 Task: In mention turn off email notification.
Action: Mouse moved to (824, 70)
Screenshot: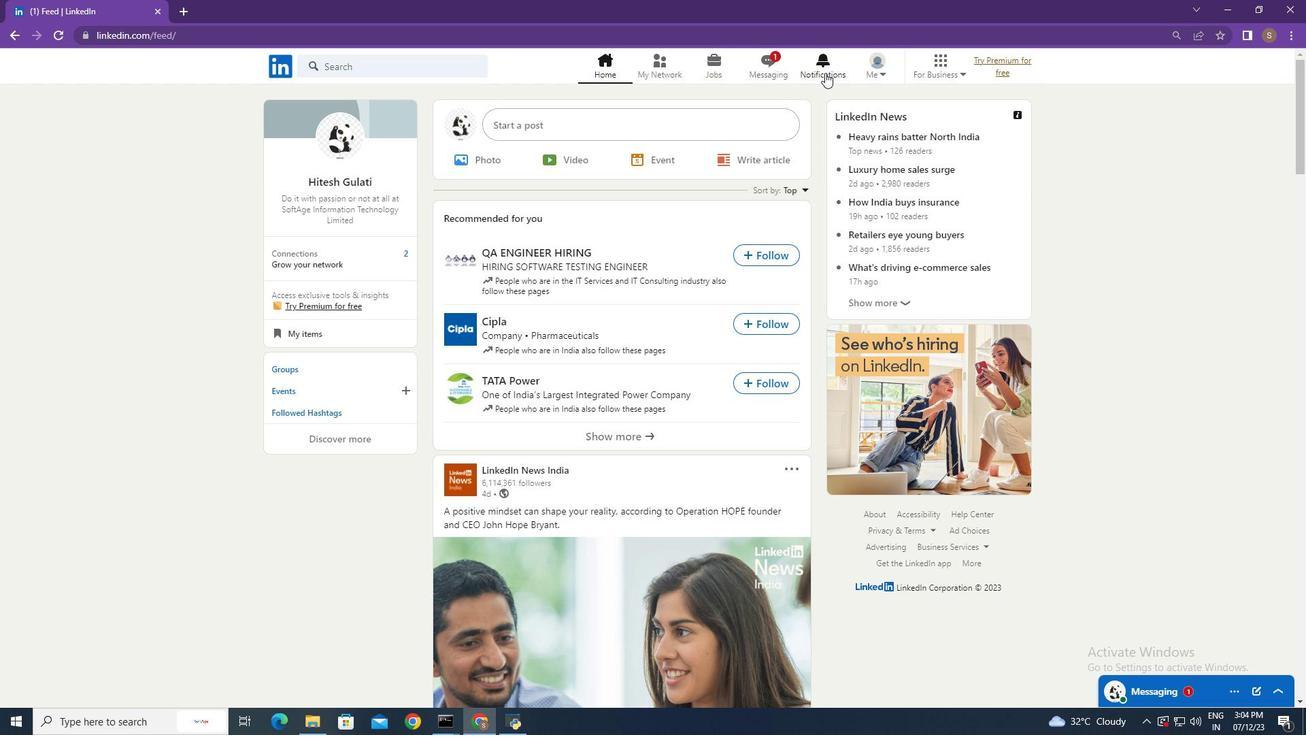 
Action: Mouse pressed left at (824, 70)
Screenshot: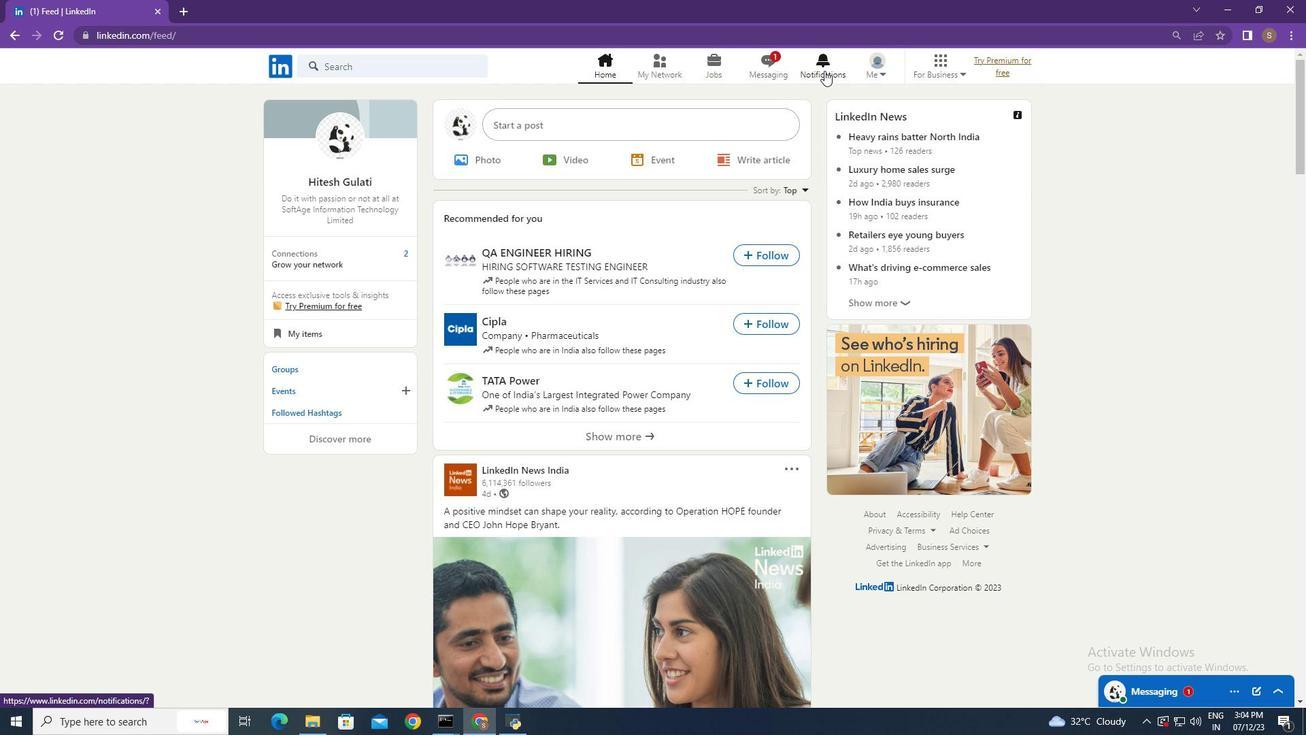 
Action: Mouse moved to (326, 155)
Screenshot: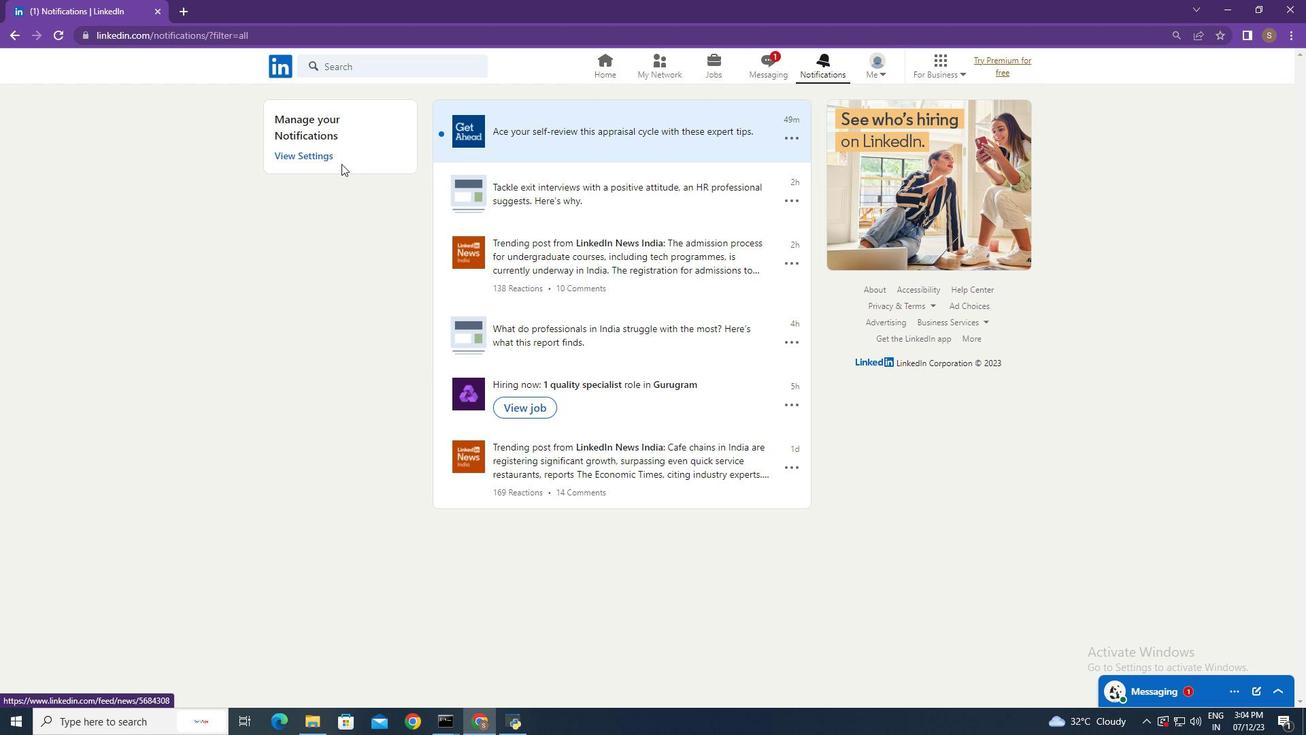 
Action: Mouse pressed left at (326, 155)
Screenshot: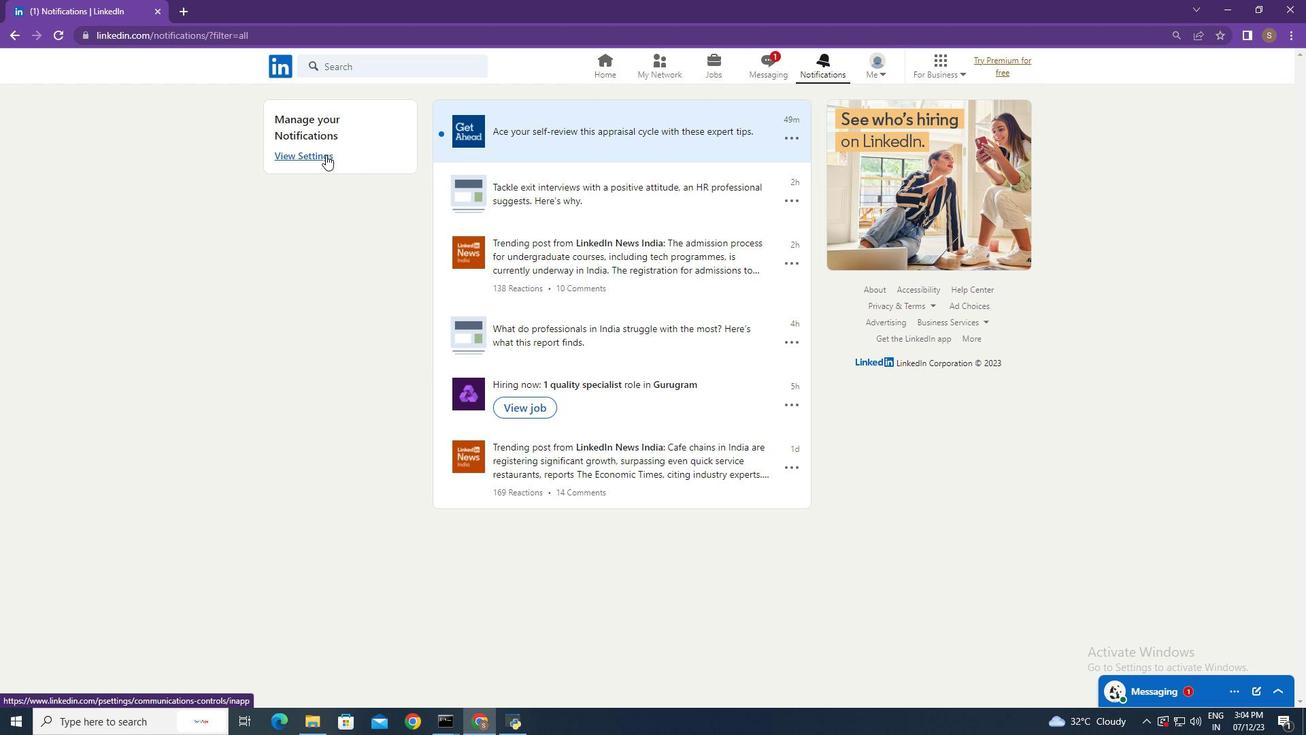 
Action: Mouse moved to (747, 315)
Screenshot: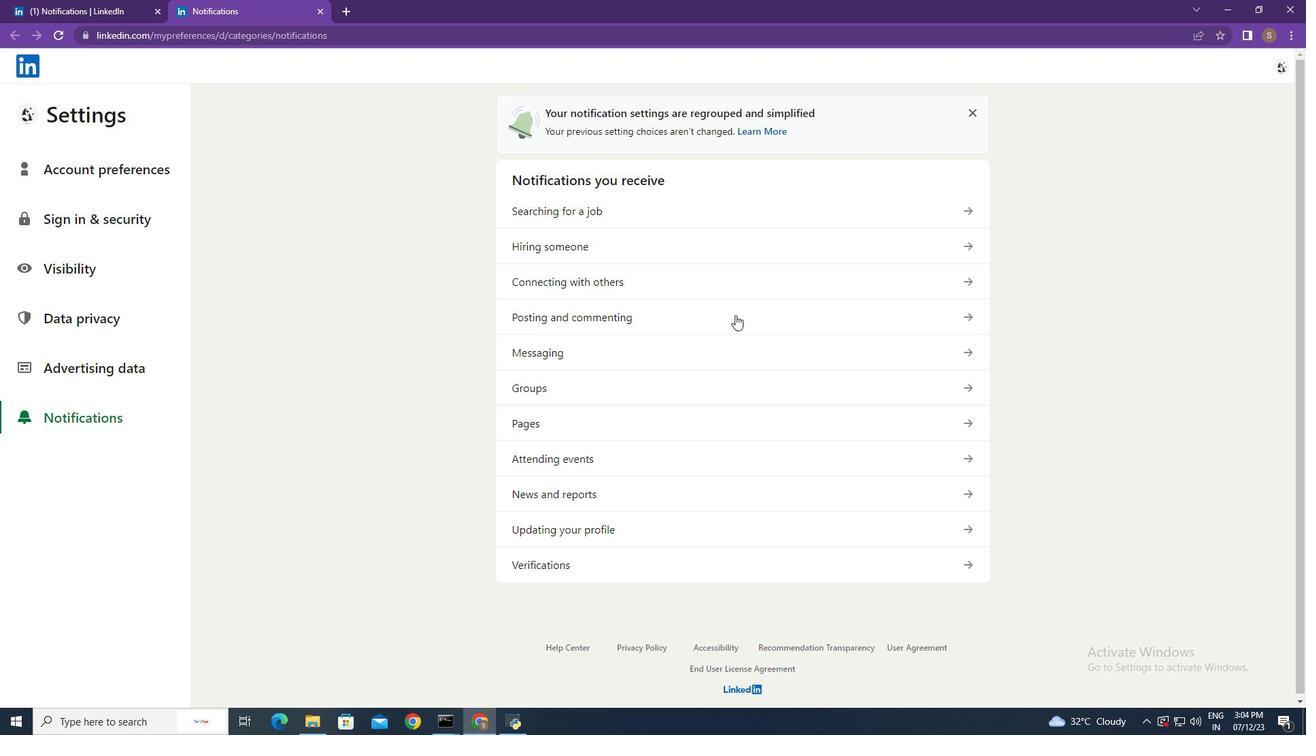 
Action: Mouse pressed left at (747, 315)
Screenshot: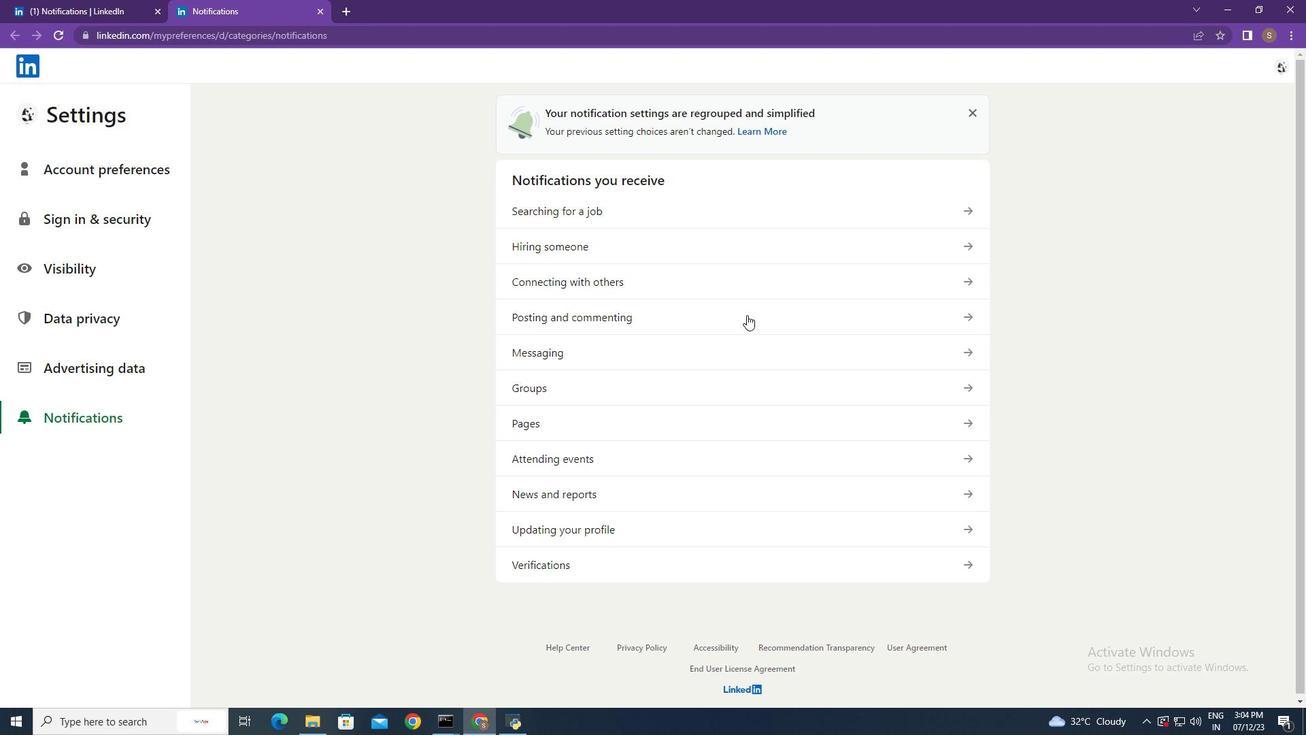 
Action: Mouse moved to (934, 300)
Screenshot: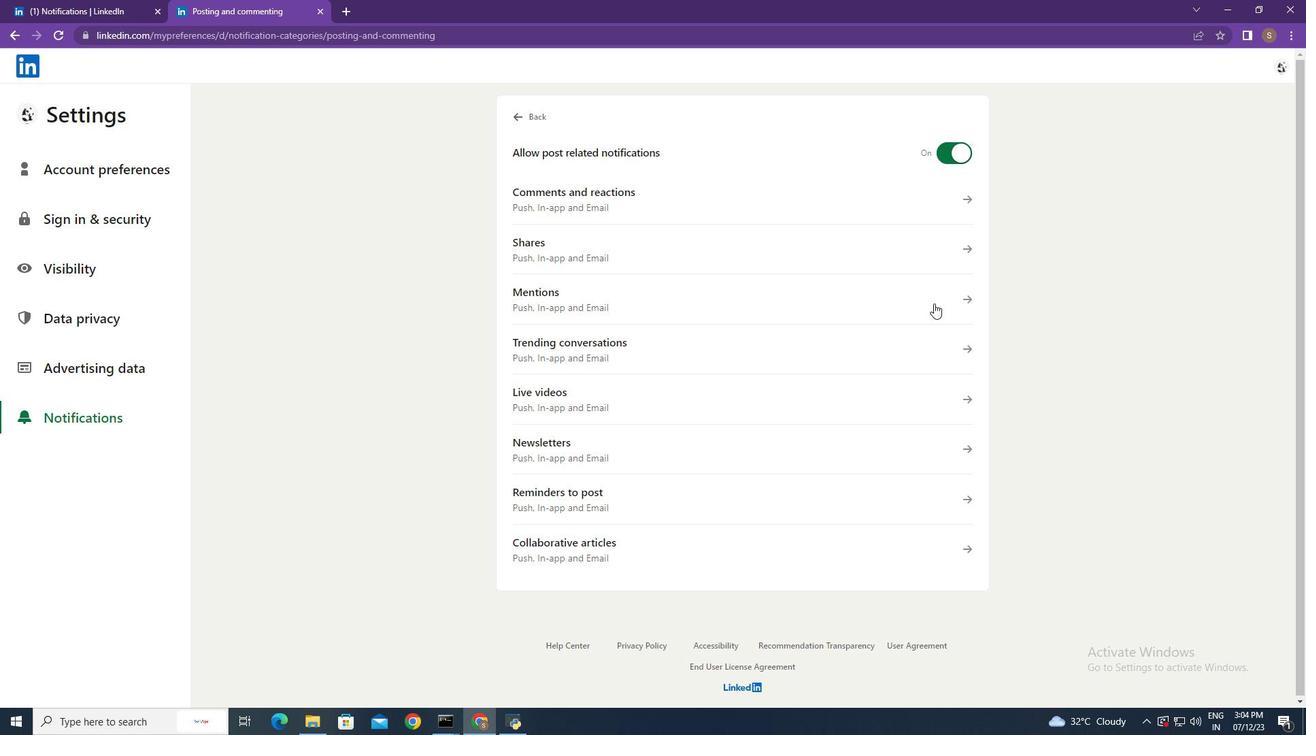 
Action: Mouse pressed left at (934, 300)
Screenshot: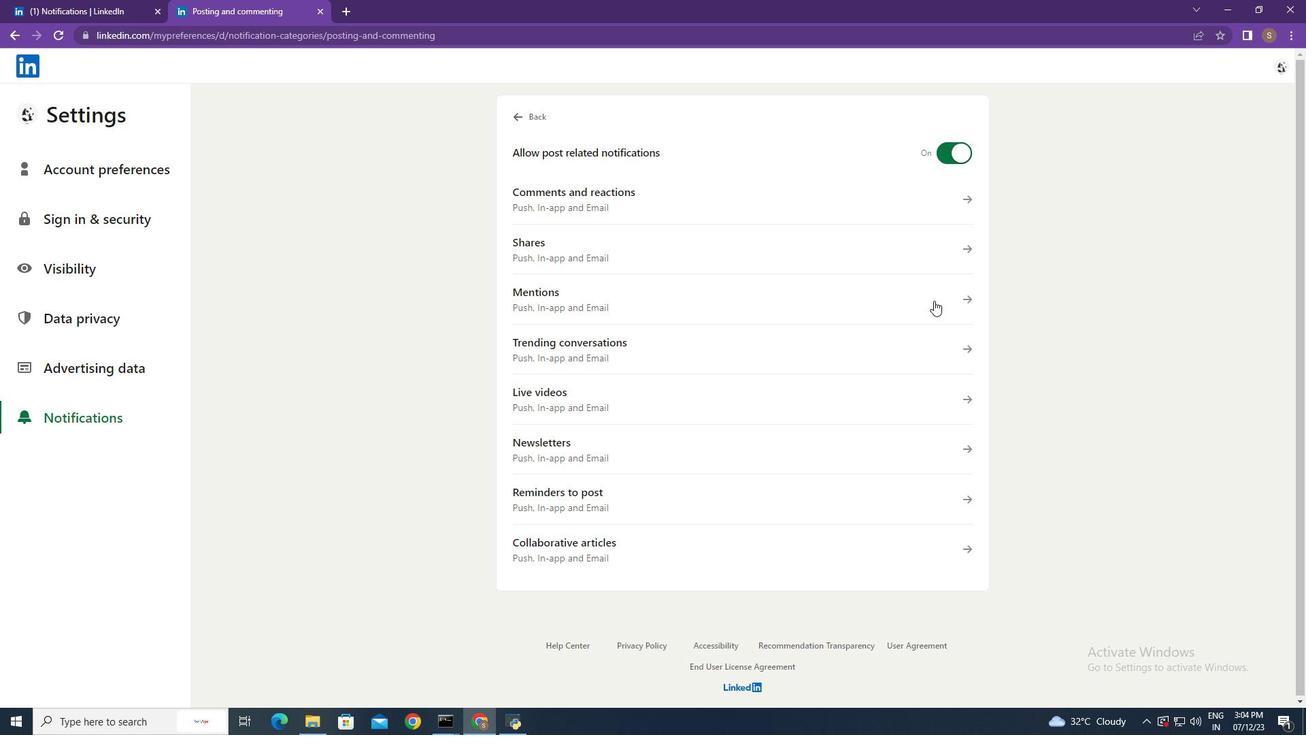 
Action: Mouse moved to (960, 349)
Screenshot: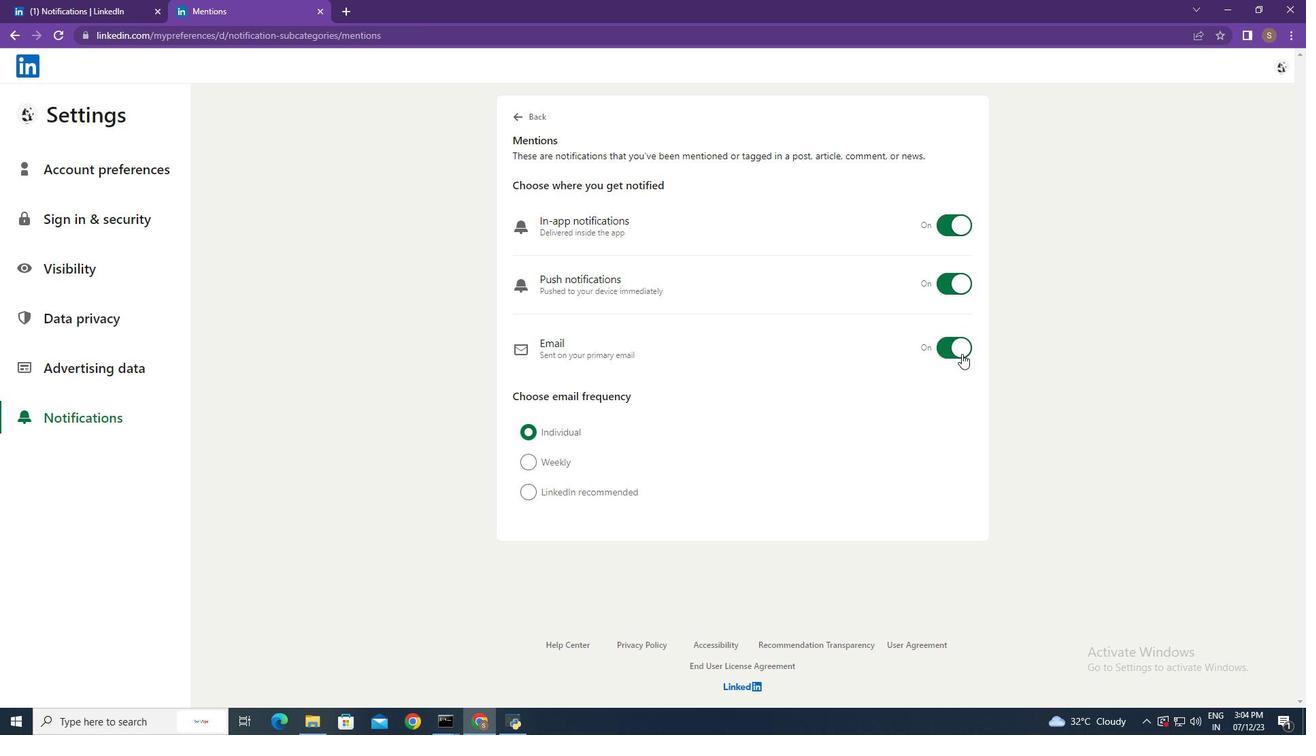 
Action: Mouse pressed left at (960, 349)
Screenshot: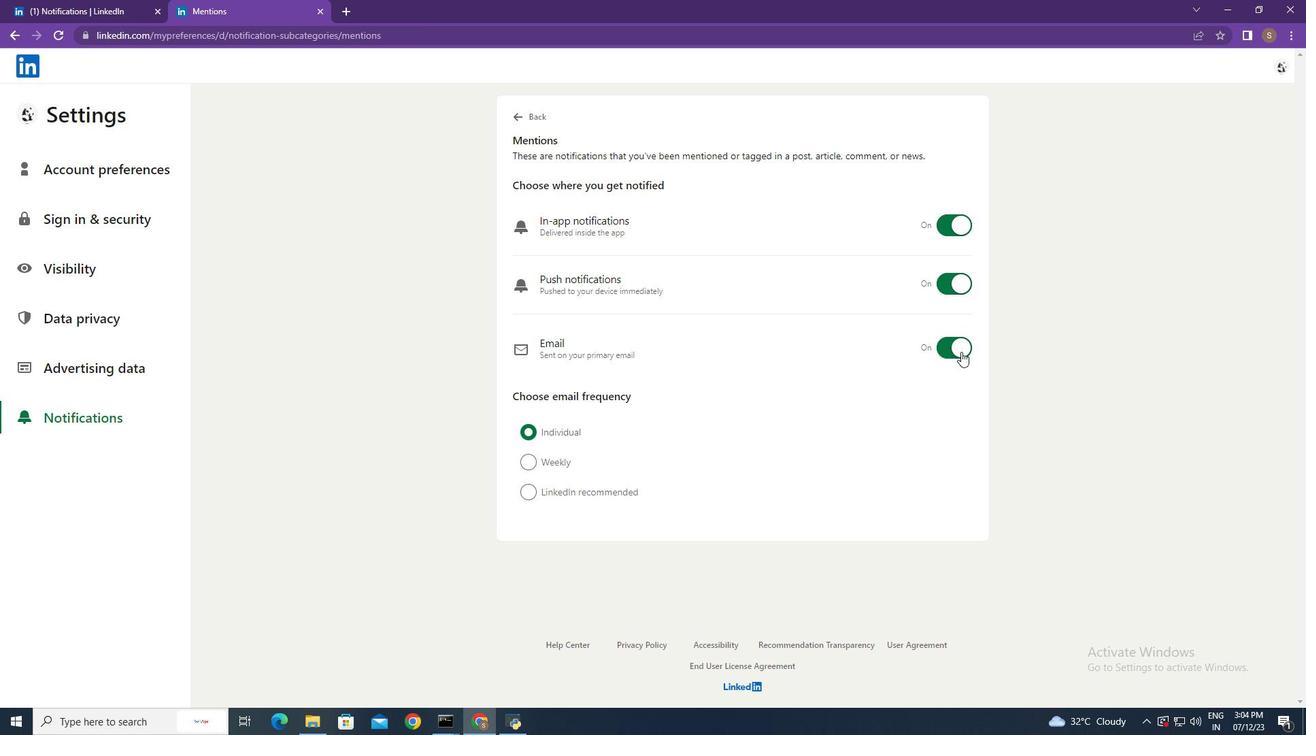 
Action: Mouse moved to (1081, 273)
Screenshot: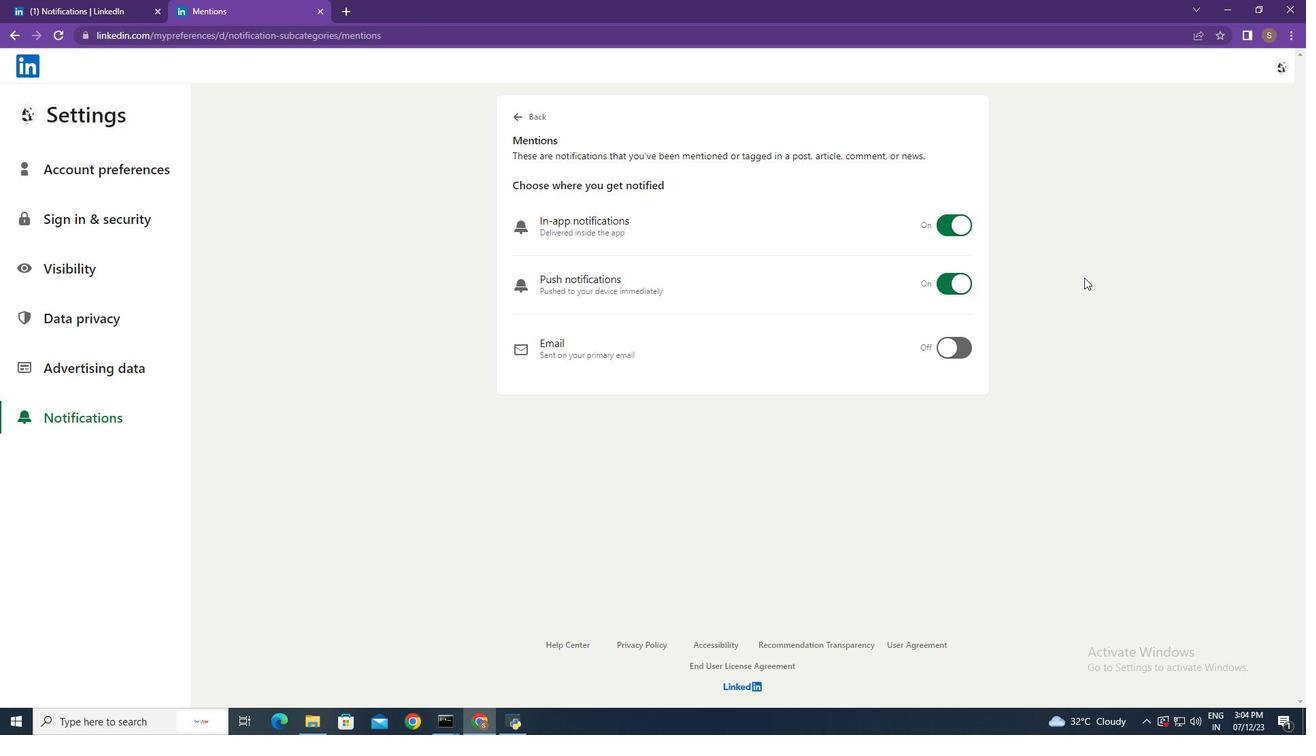 
